 Task: Add a condition where "Group Is Current user's groups" in unsolved tickets in your groups.
Action: Mouse moved to (119, 347)
Screenshot: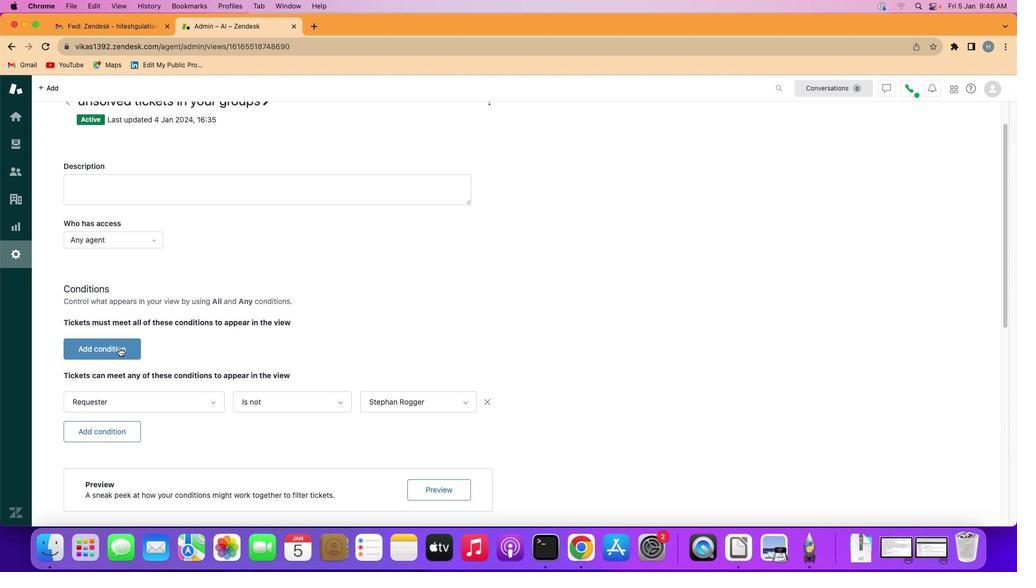 
Action: Mouse pressed left at (119, 347)
Screenshot: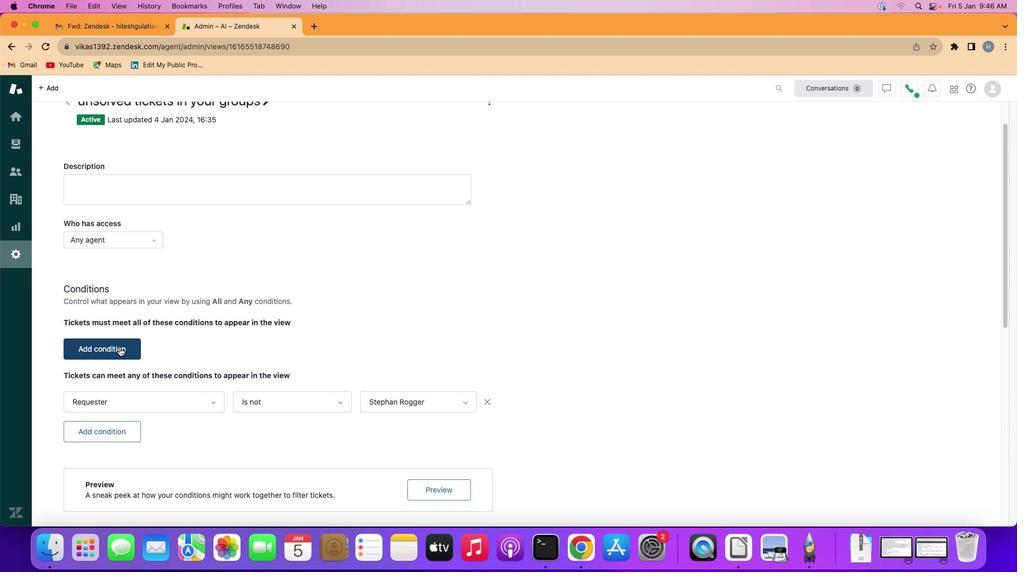 
Action: Mouse pressed left at (119, 347)
Screenshot: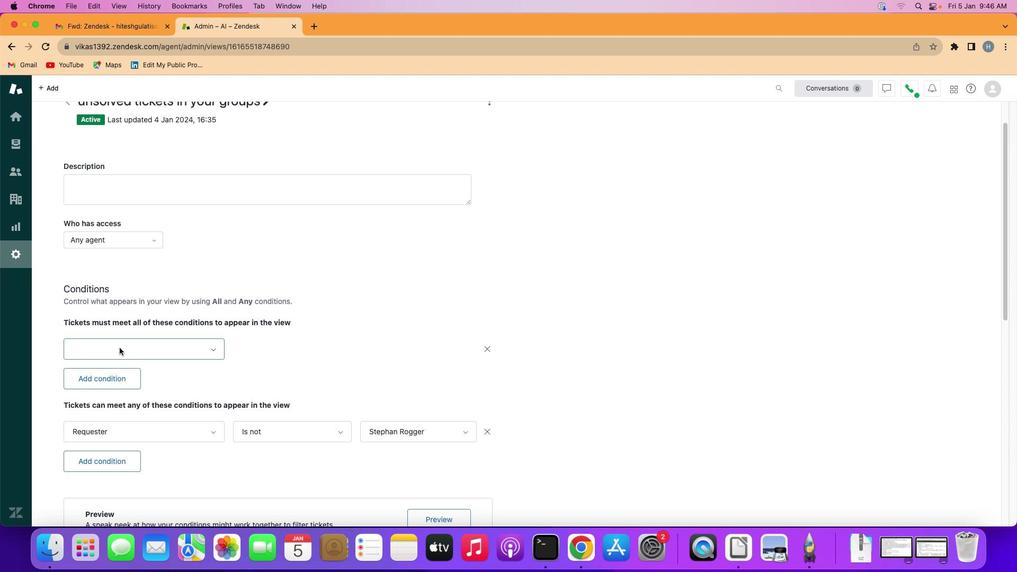 
Action: Mouse moved to (129, 273)
Screenshot: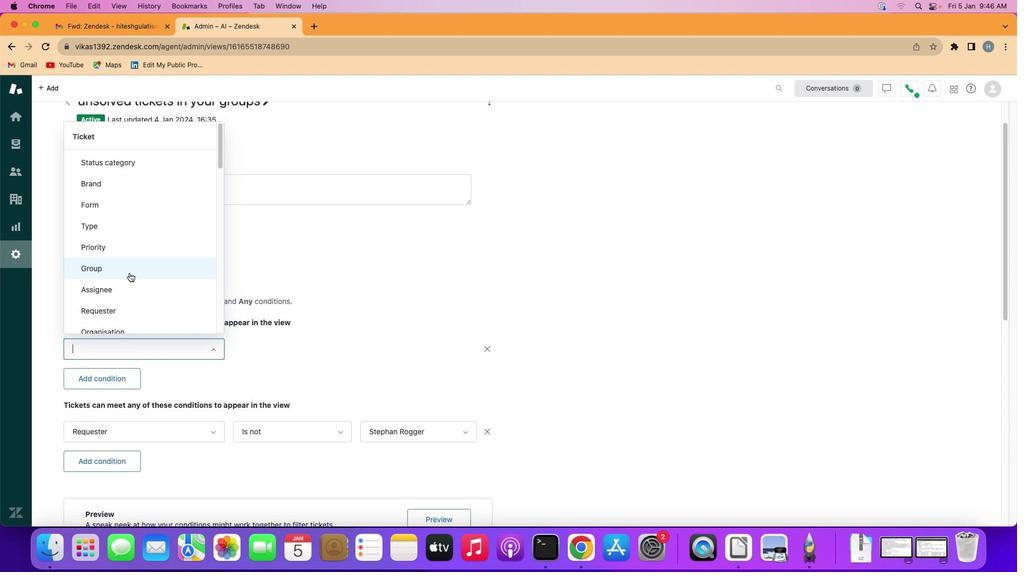 
Action: Mouse pressed left at (129, 273)
Screenshot: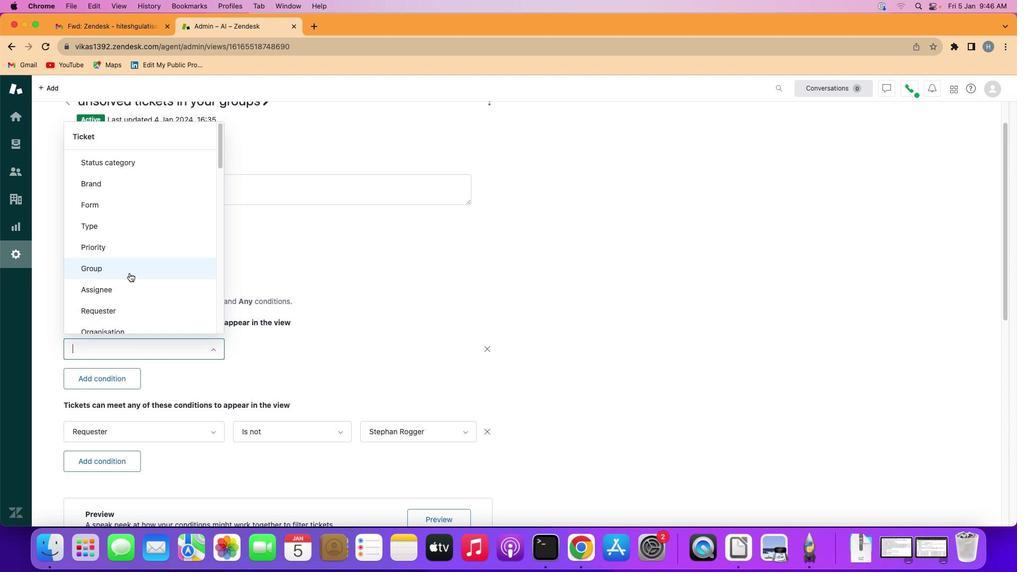 
Action: Mouse moved to (273, 348)
Screenshot: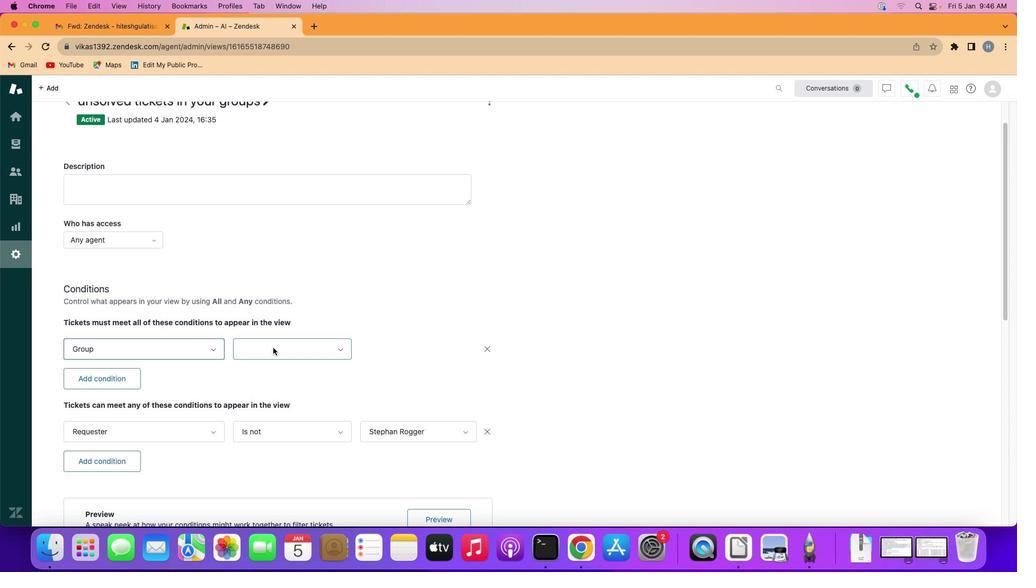 
Action: Mouse pressed left at (273, 348)
Screenshot: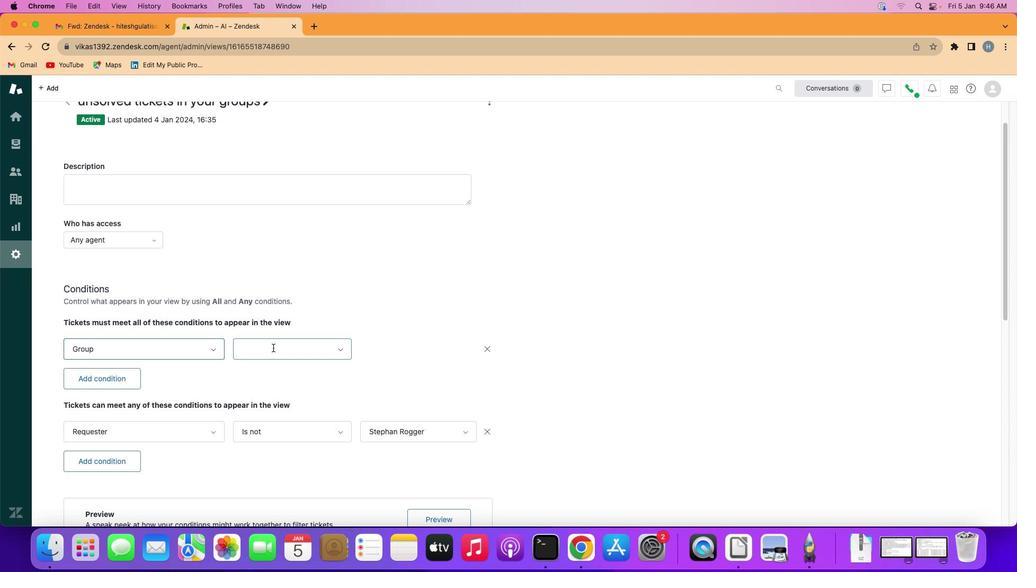 
Action: Mouse moved to (275, 380)
Screenshot: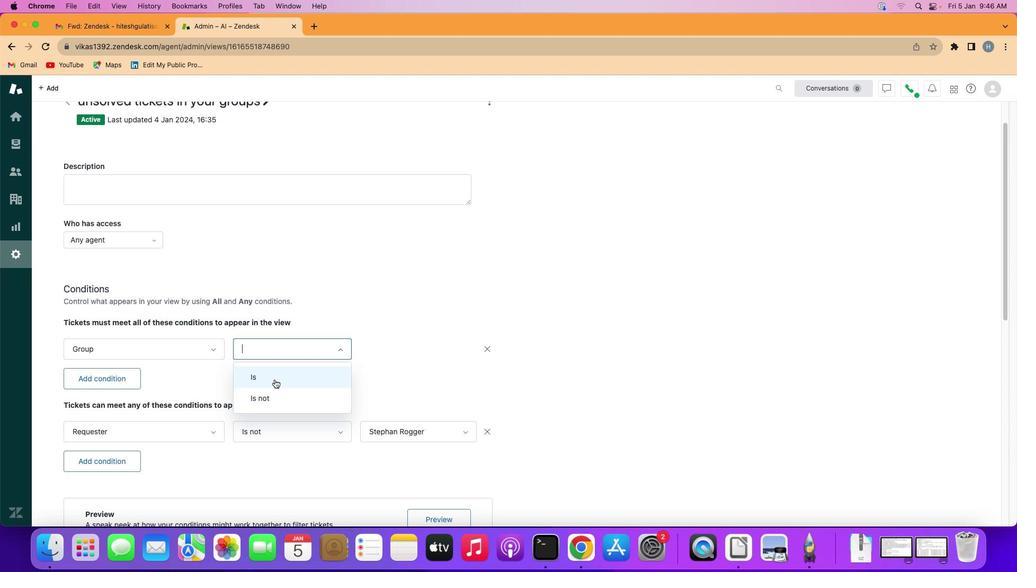 
Action: Mouse pressed left at (275, 380)
Screenshot: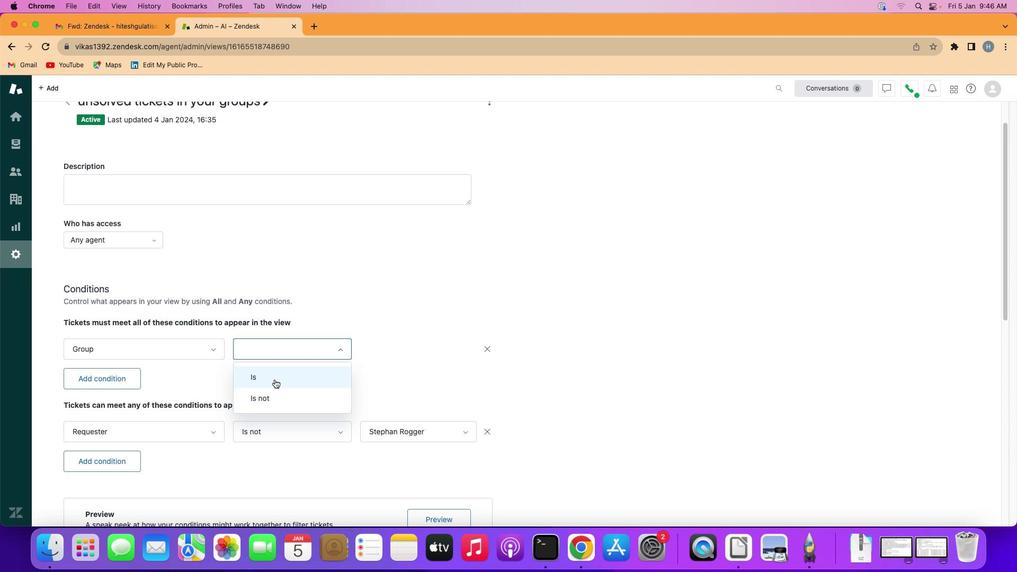 
Action: Mouse moved to (406, 355)
Screenshot: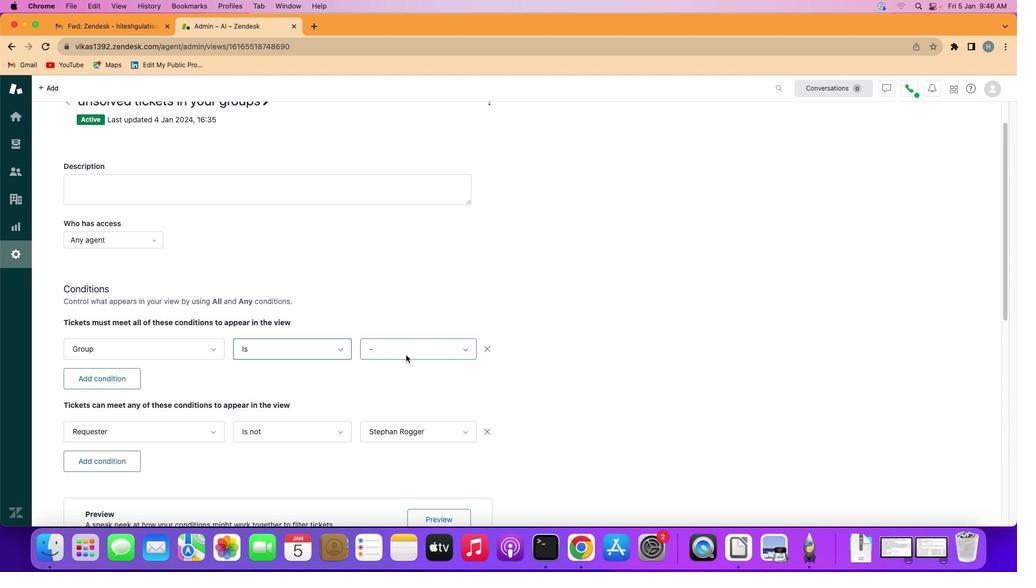 
Action: Mouse pressed left at (406, 355)
Screenshot: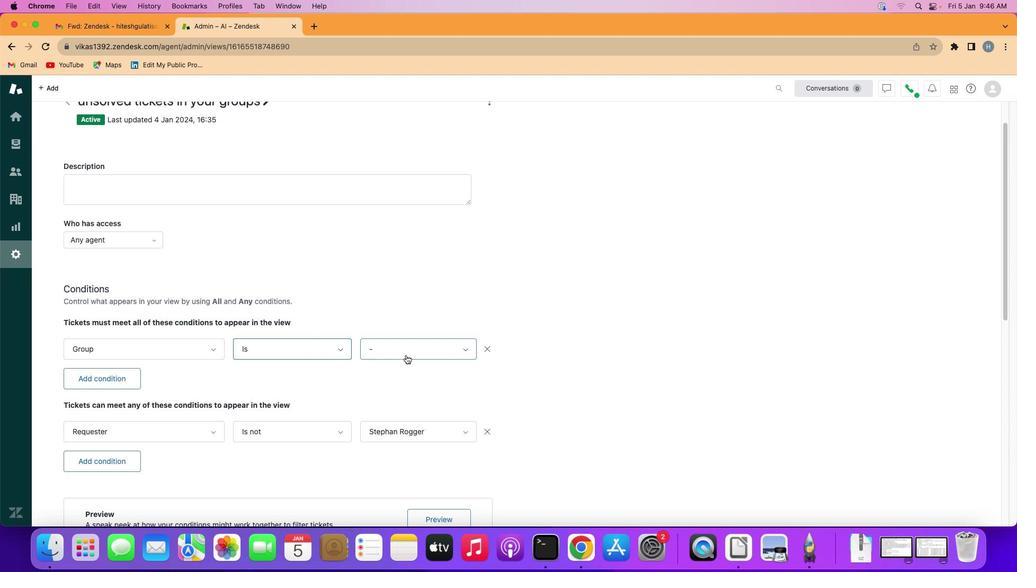 
Action: Mouse moved to (424, 393)
Screenshot: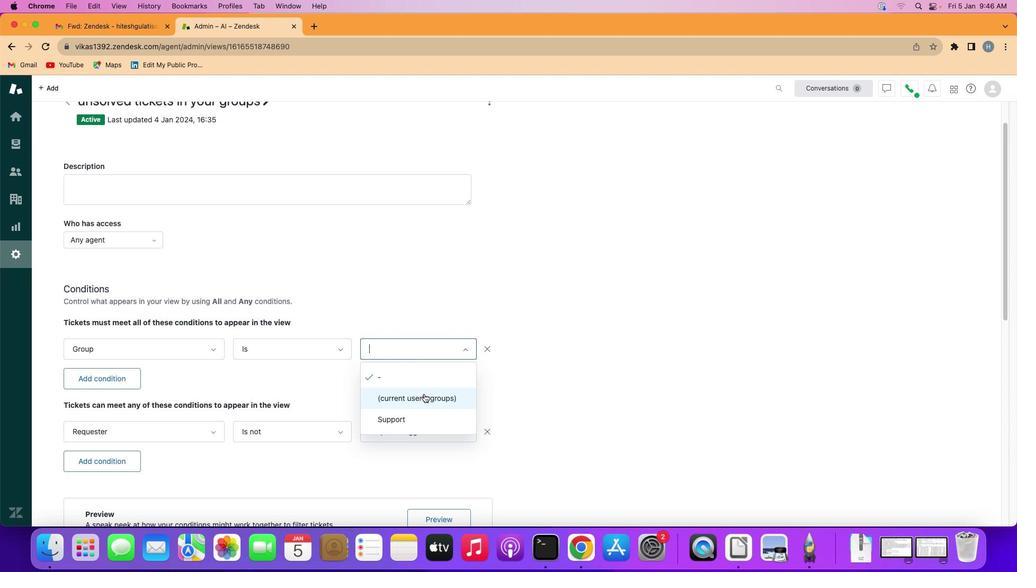 
Action: Mouse pressed left at (424, 393)
Screenshot: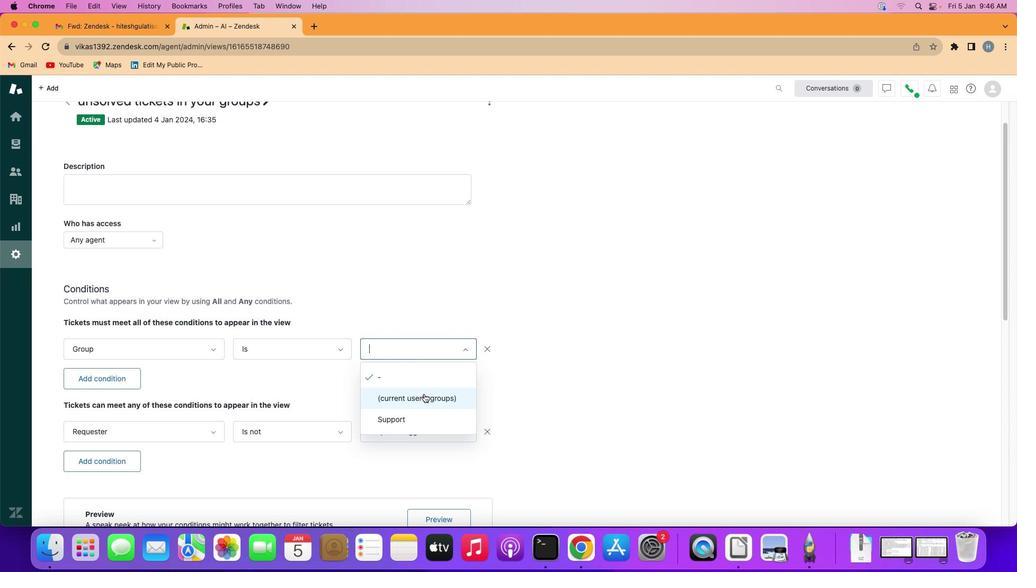 
